 Task: Learn more about a sales navigator core.
Action: Mouse moved to (847, 113)
Screenshot: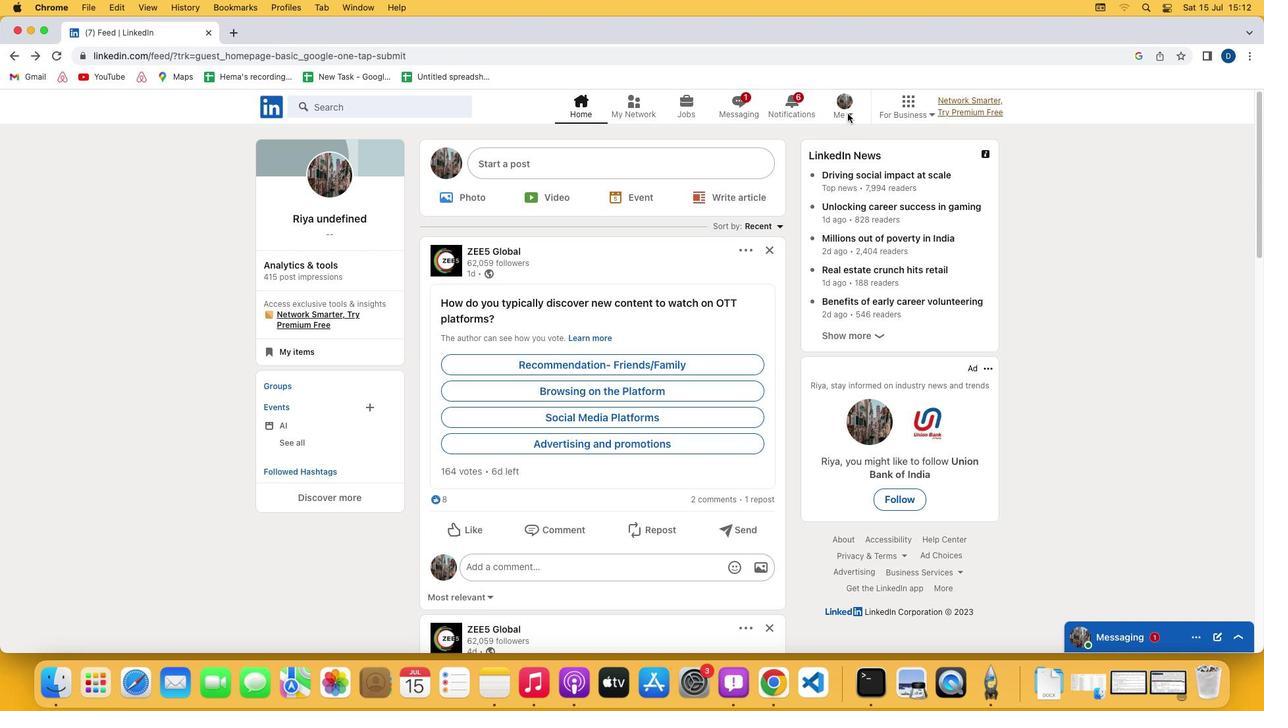 
Action: Mouse pressed left at (847, 113)
Screenshot: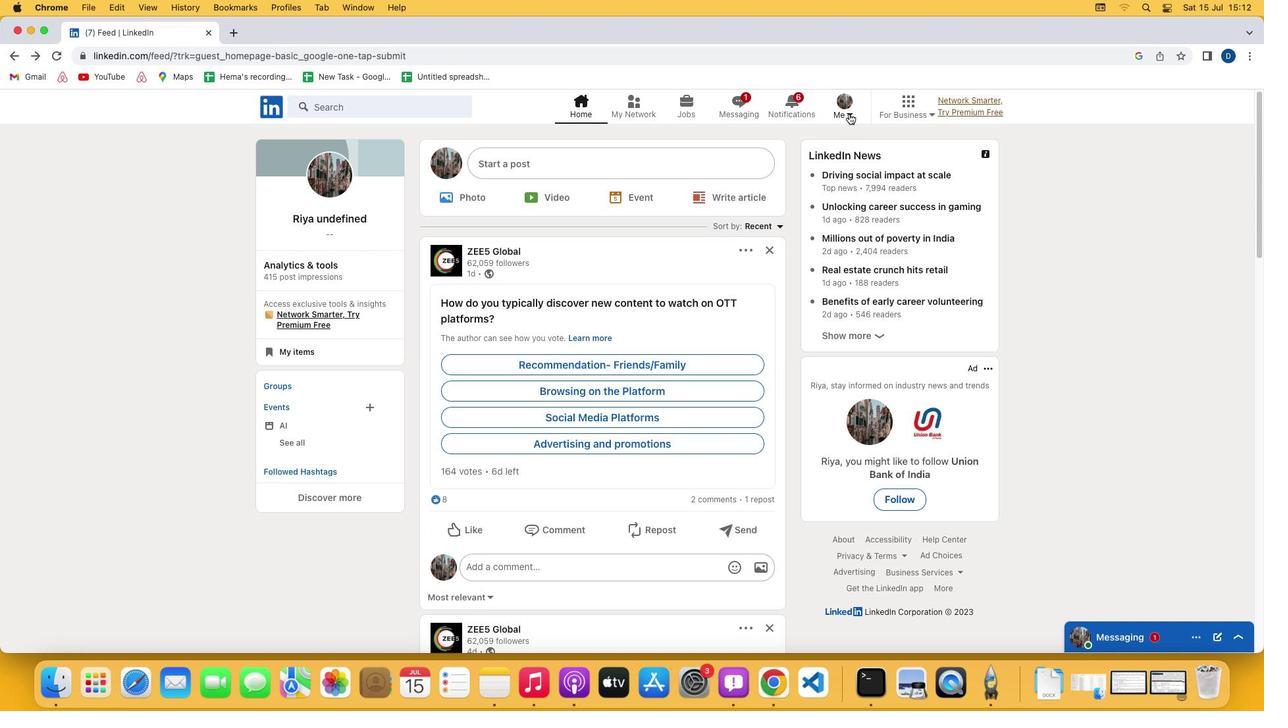 
Action: Mouse moved to (848, 113)
Screenshot: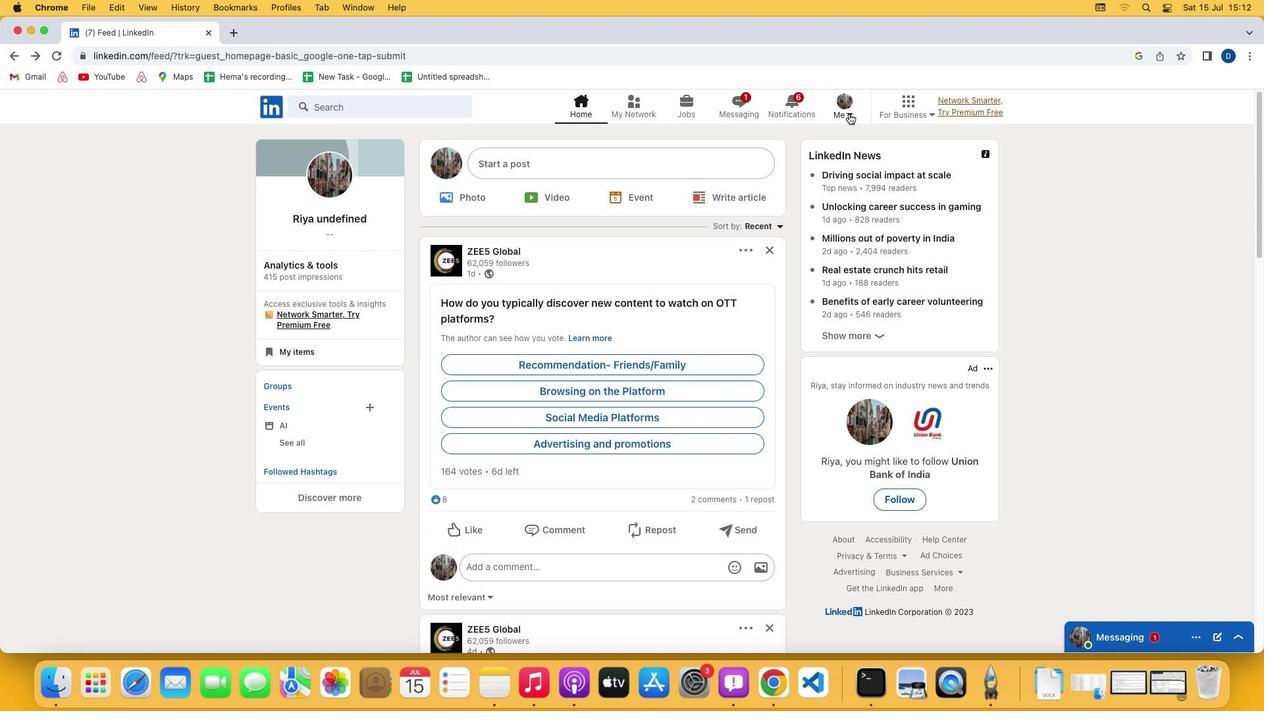 
Action: Mouse pressed left at (848, 113)
Screenshot: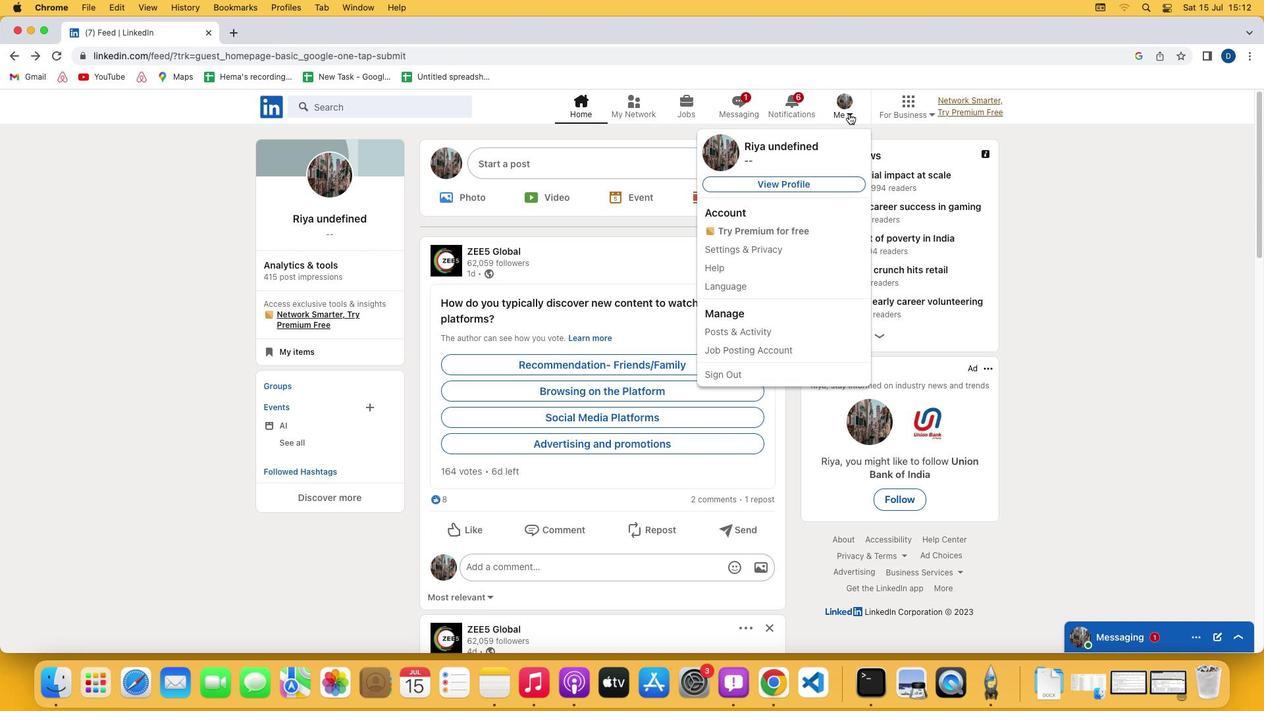 
Action: Mouse moved to (731, 248)
Screenshot: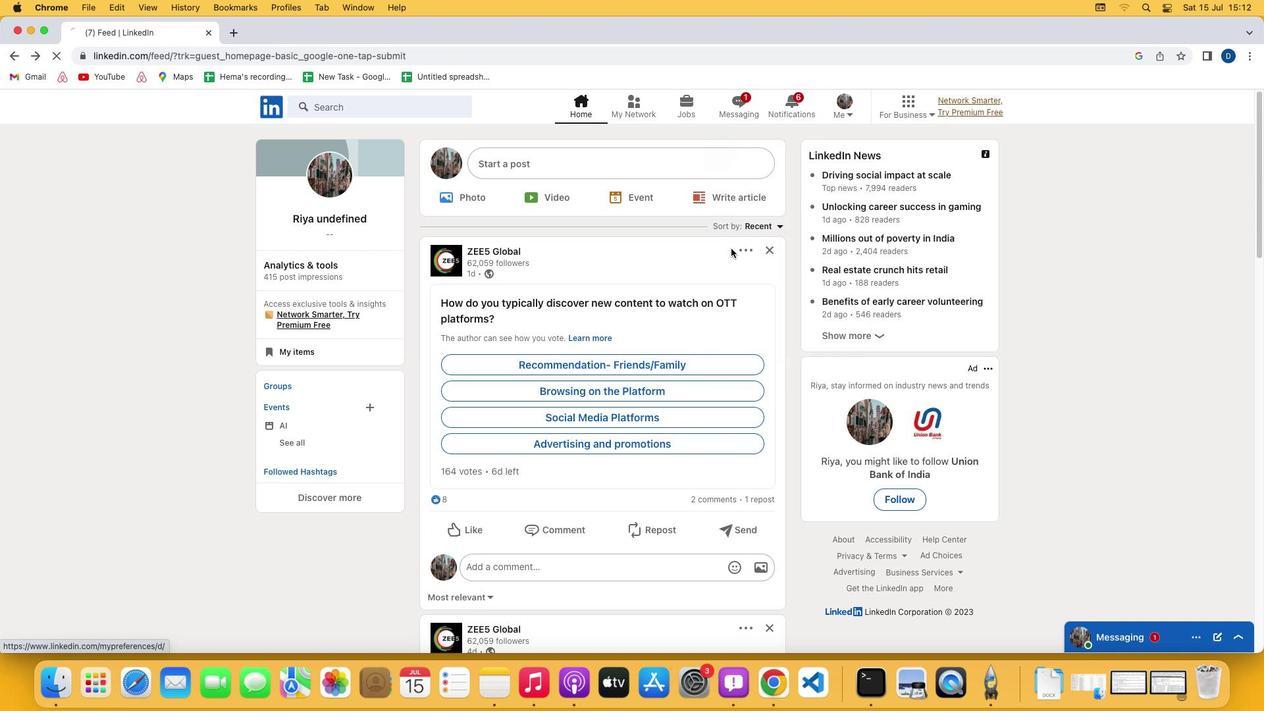 
Action: Mouse pressed left at (731, 248)
Screenshot: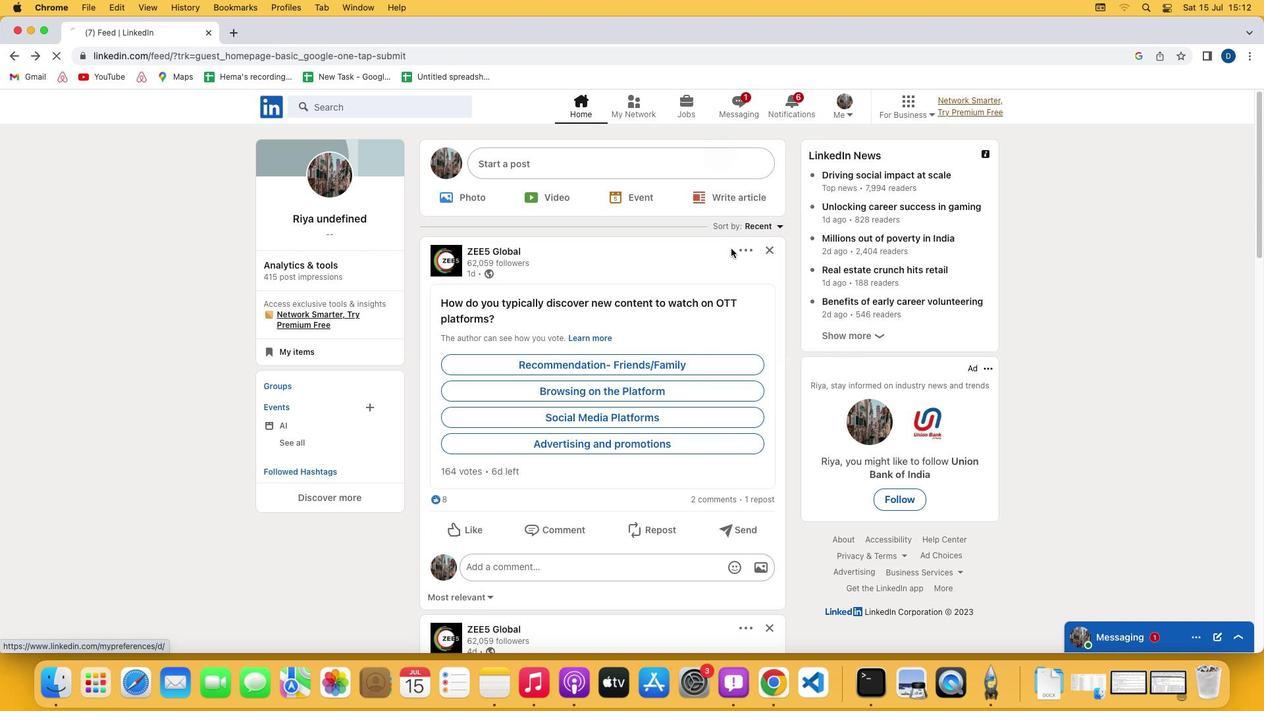 
Action: Mouse moved to (677, 352)
Screenshot: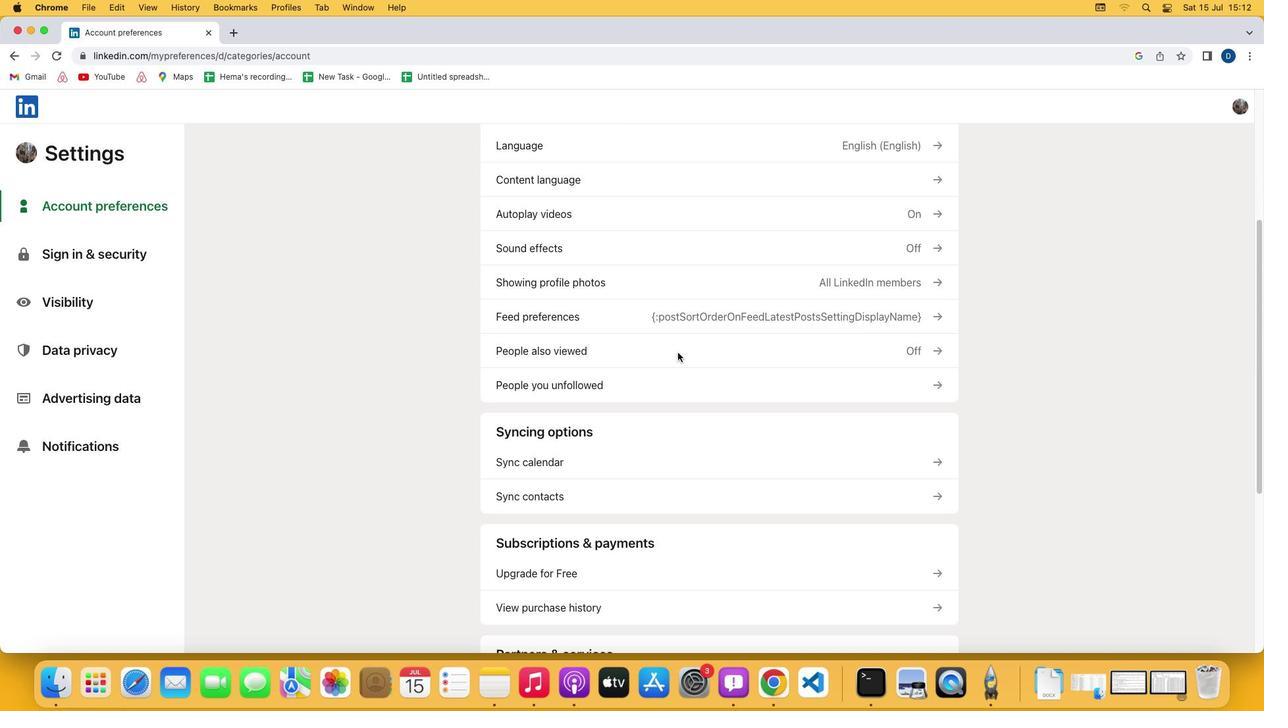 
Action: Mouse scrolled (677, 352) with delta (0, 0)
Screenshot: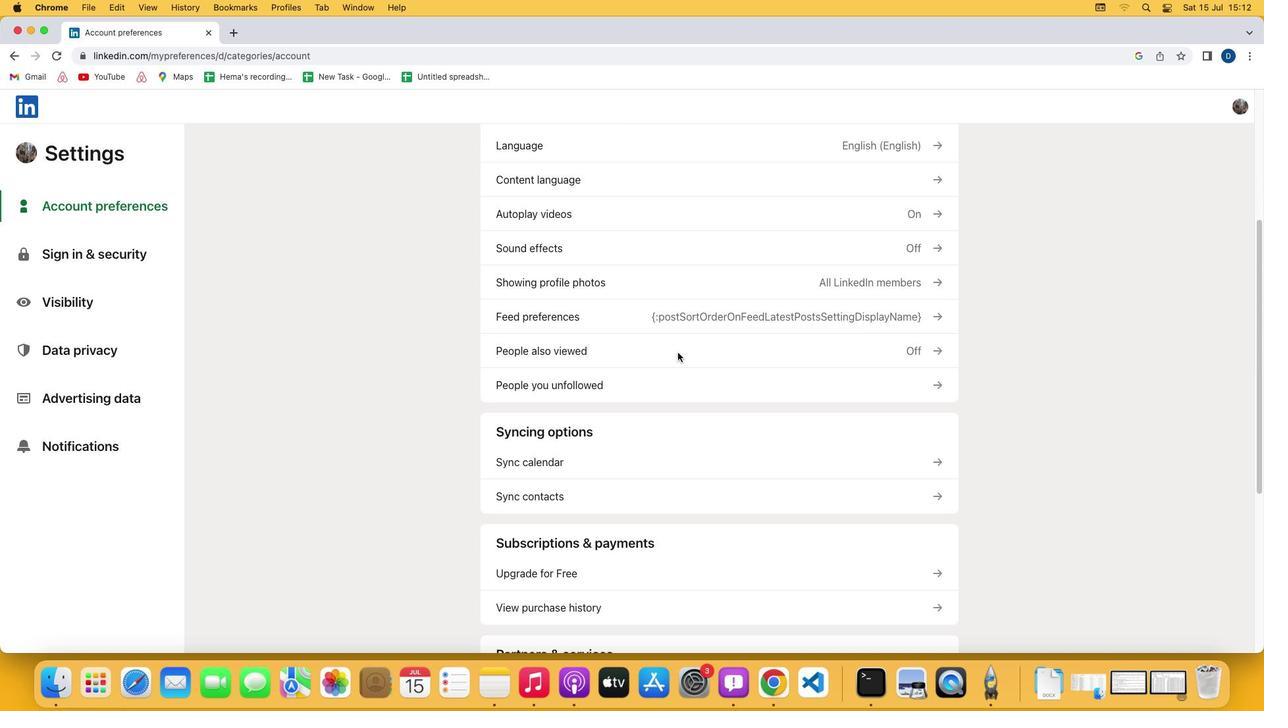 
Action: Mouse scrolled (677, 352) with delta (0, 0)
Screenshot: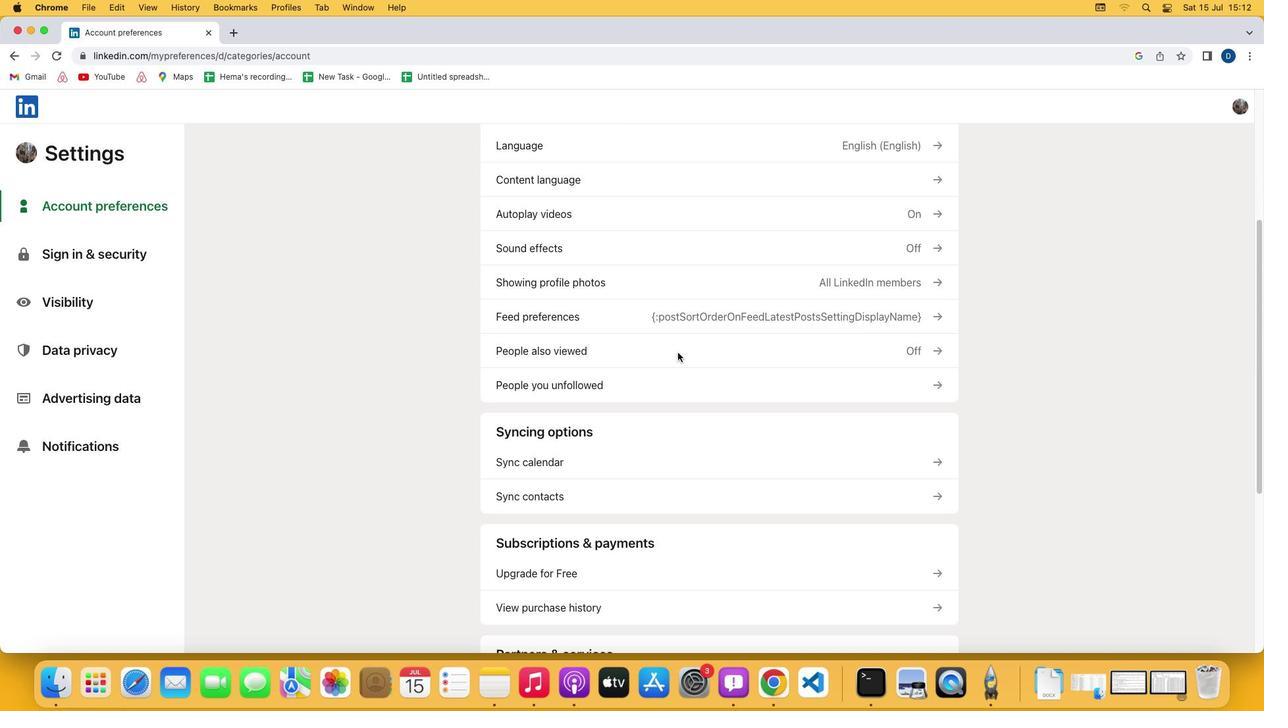 
Action: Mouse scrolled (677, 352) with delta (0, -1)
Screenshot: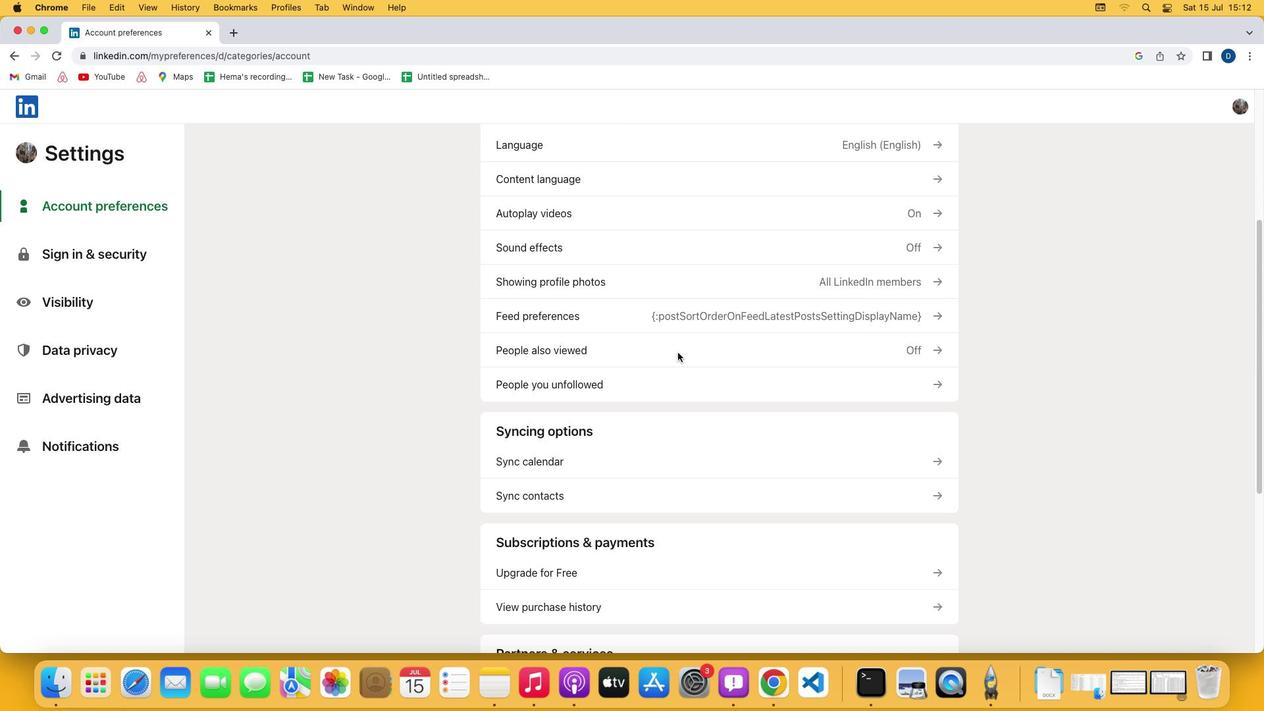 
Action: Mouse scrolled (677, 352) with delta (0, -3)
Screenshot: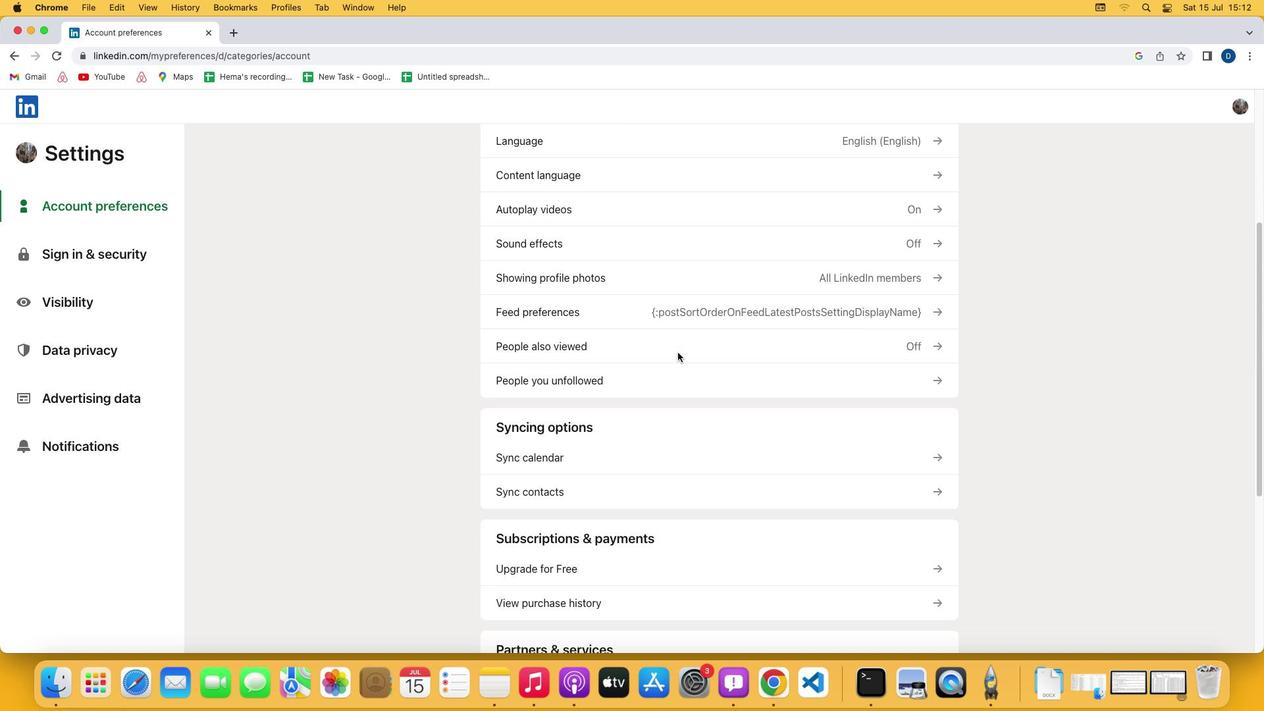 
Action: Mouse scrolled (677, 352) with delta (0, 0)
Screenshot: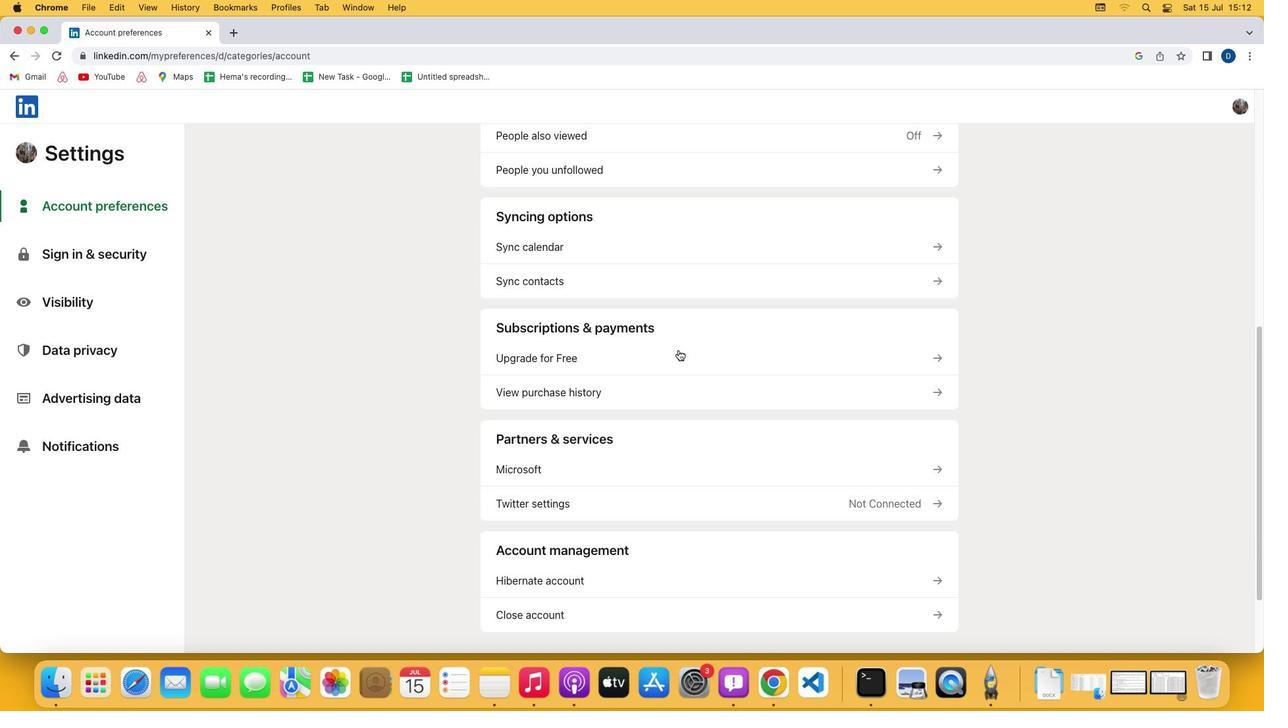 
Action: Mouse scrolled (677, 352) with delta (0, 0)
Screenshot: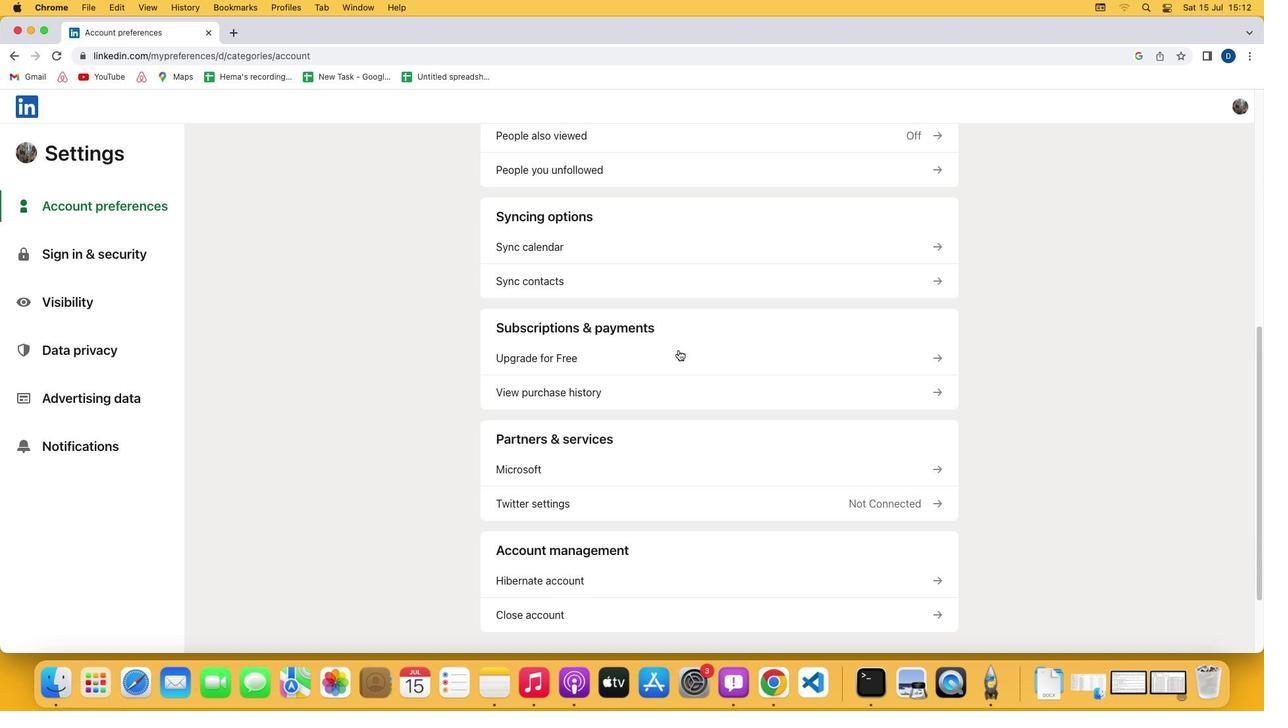 
Action: Mouse scrolled (677, 352) with delta (0, -1)
Screenshot: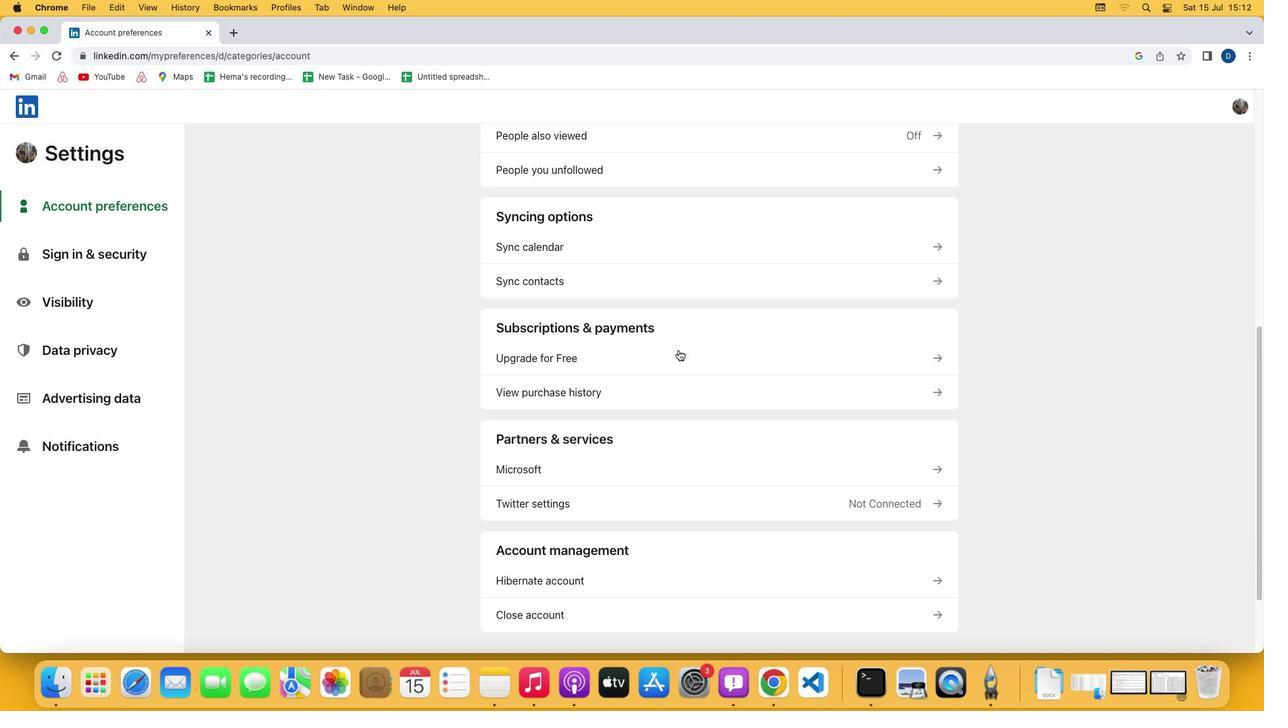 
Action: Mouse scrolled (677, 352) with delta (0, -1)
Screenshot: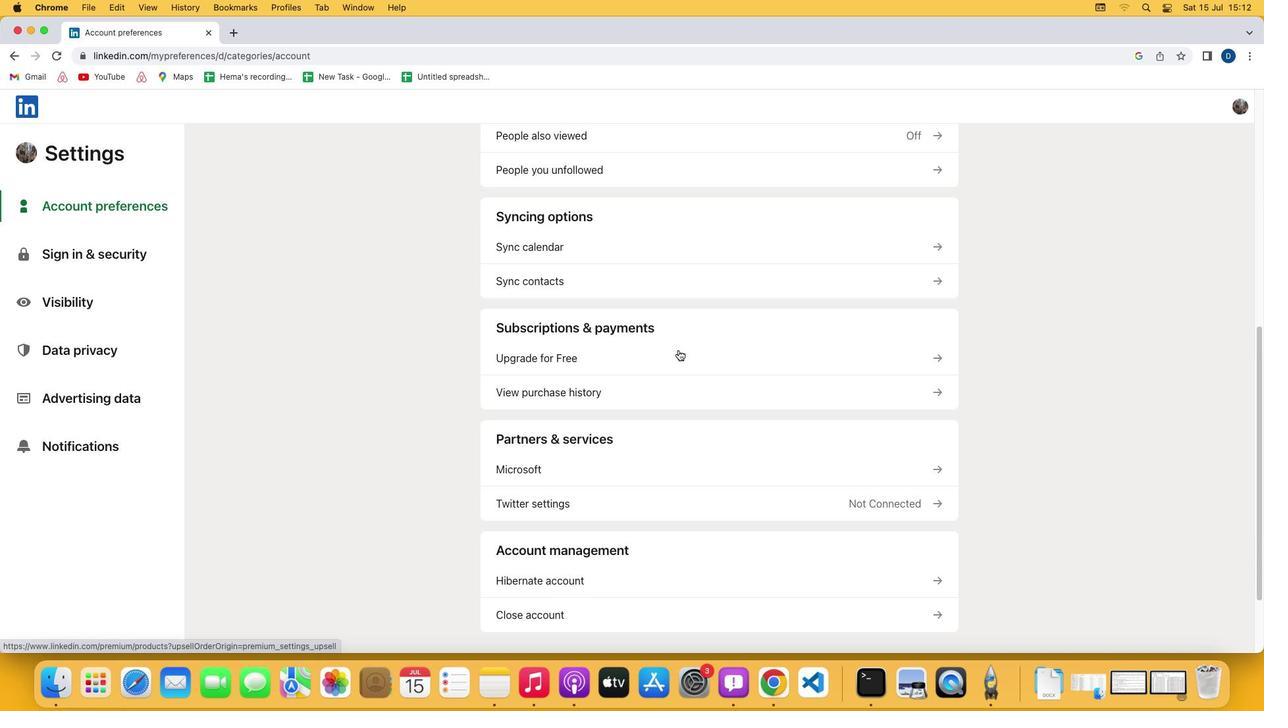 
Action: Mouse moved to (678, 349)
Screenshot: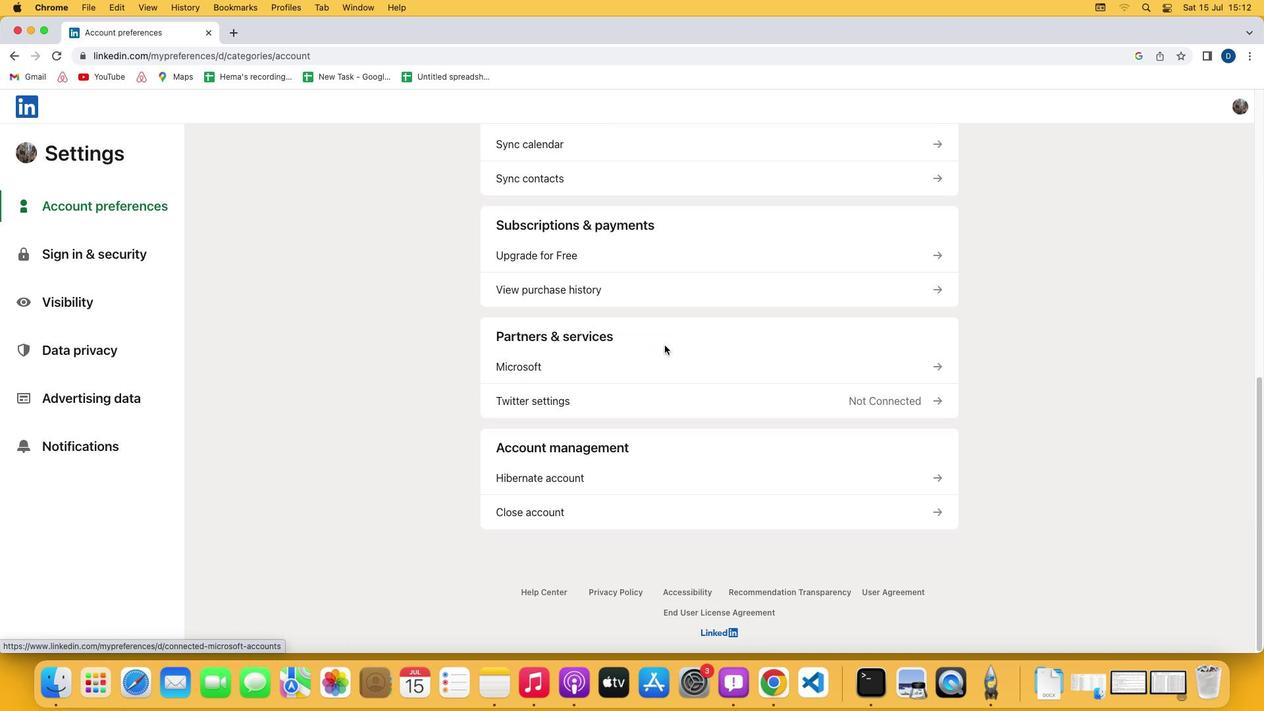 
Action: Mouse scrolled (678, 349) with delta (0, 0)
Screenshot: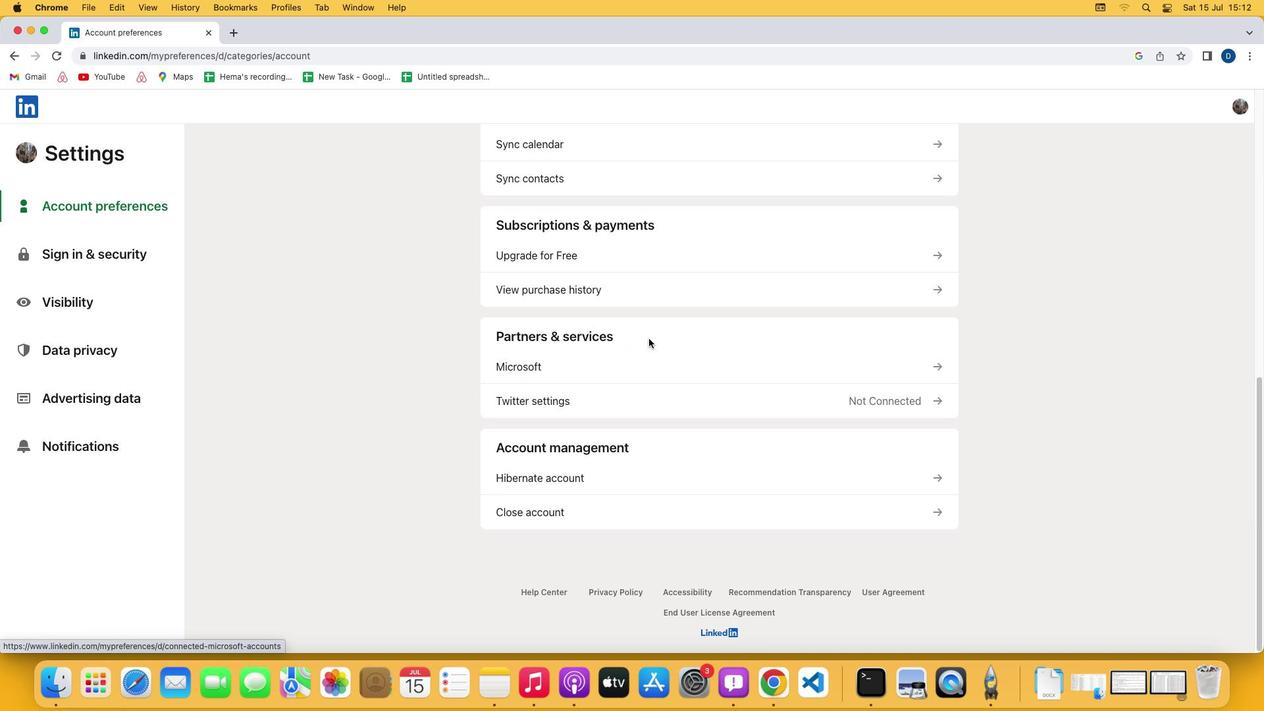 
Action: Mouse scrolled (678, 349) with delta (0, 0)
Screenshot: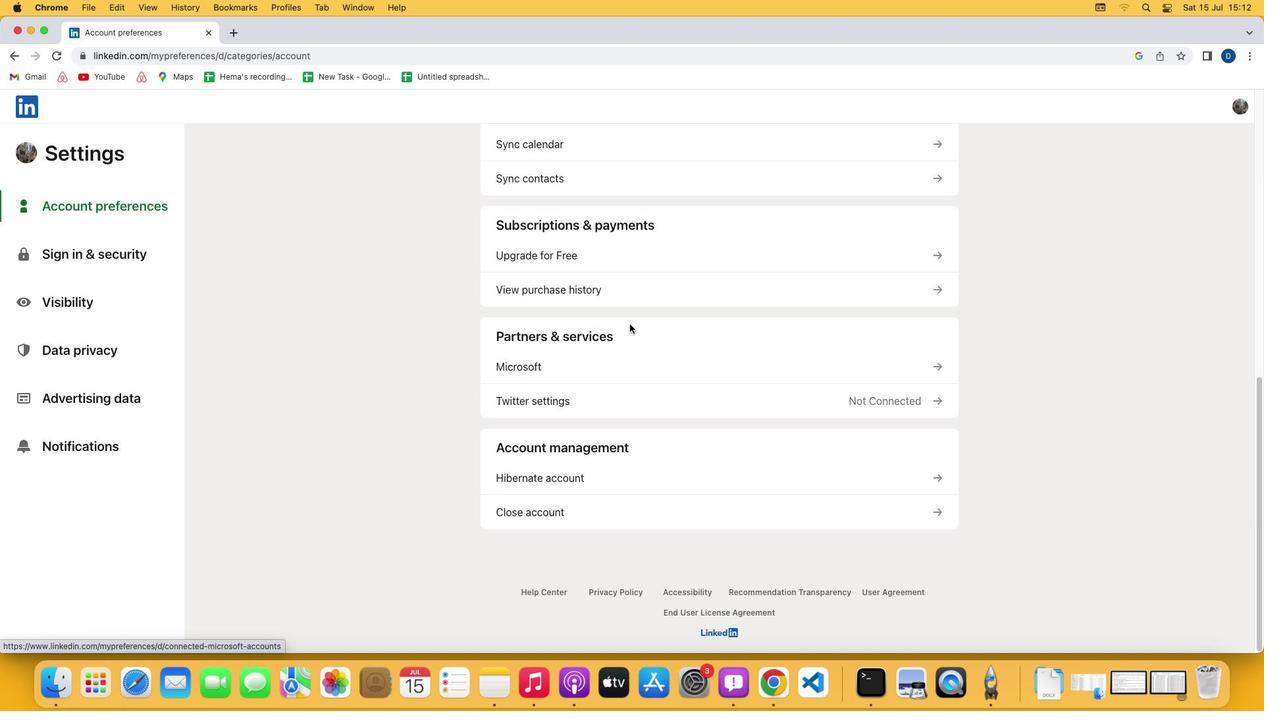 
Action: Mouse scrolled (678, 349) with delta (0, -1)
Screenshot: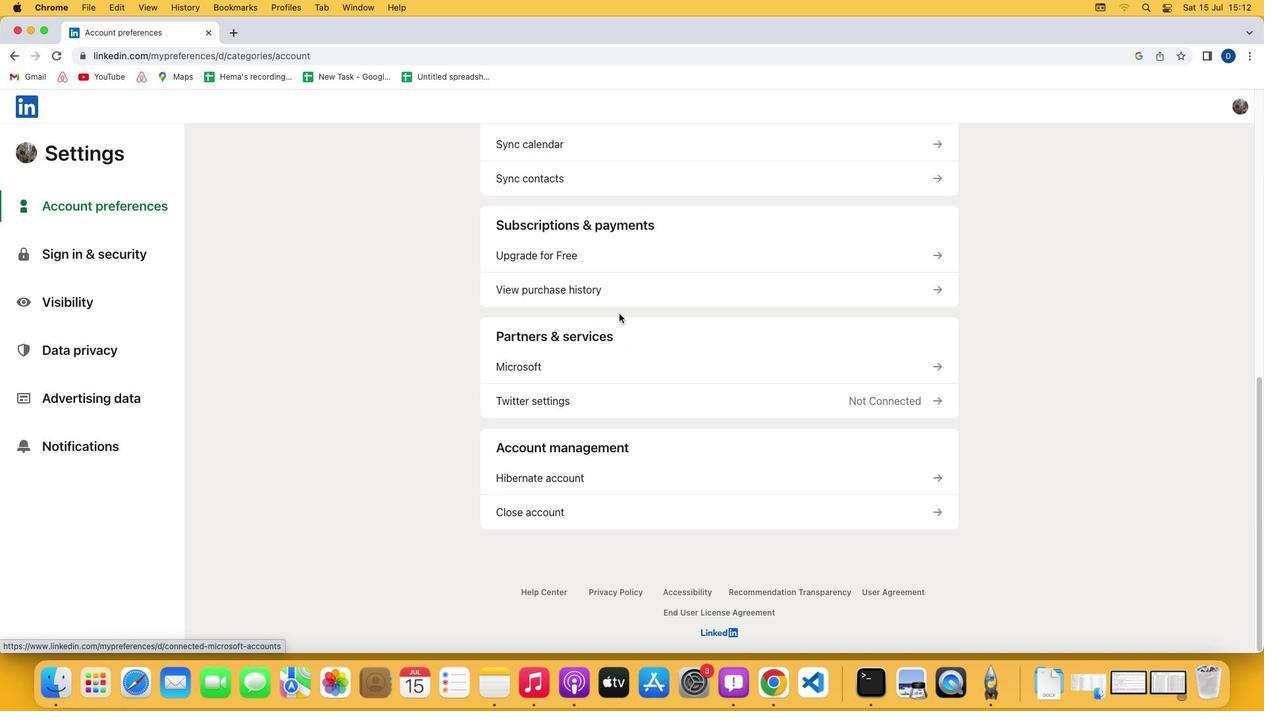 
Action: Mouse moved to (600, 263)
Screenshot: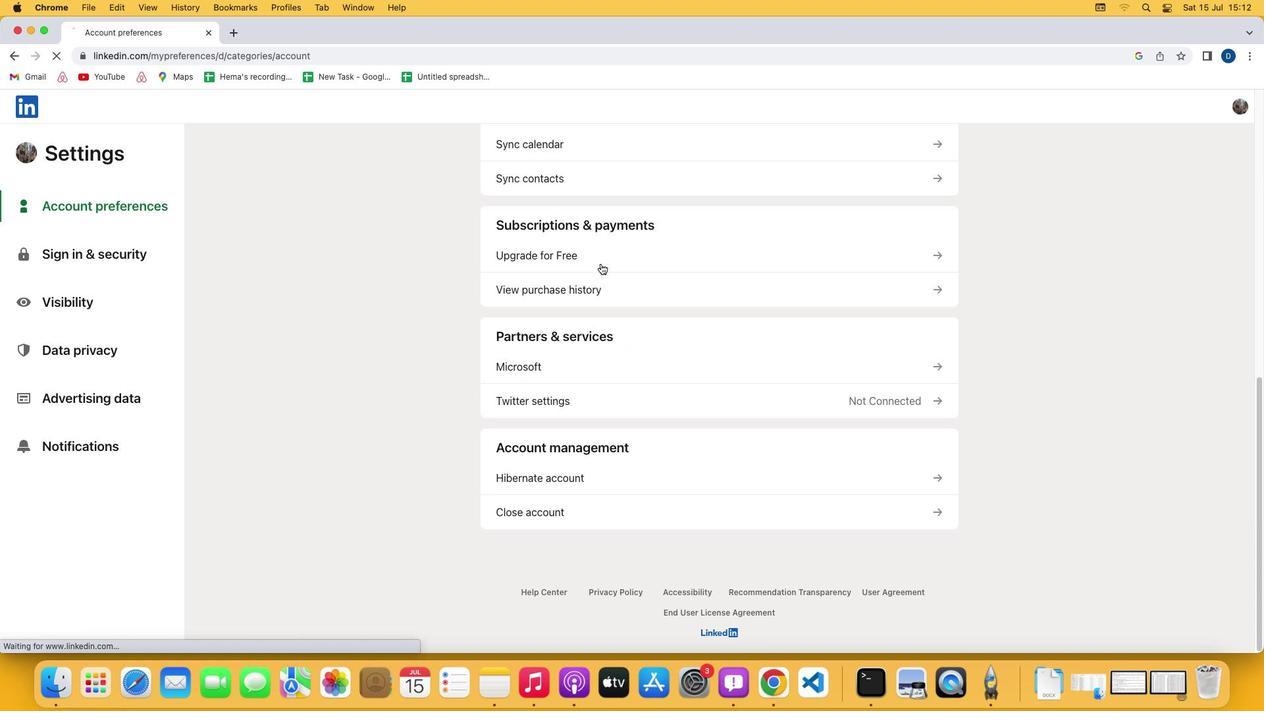 
Action: Mouse pressed left at (600, 263)
Screenshot: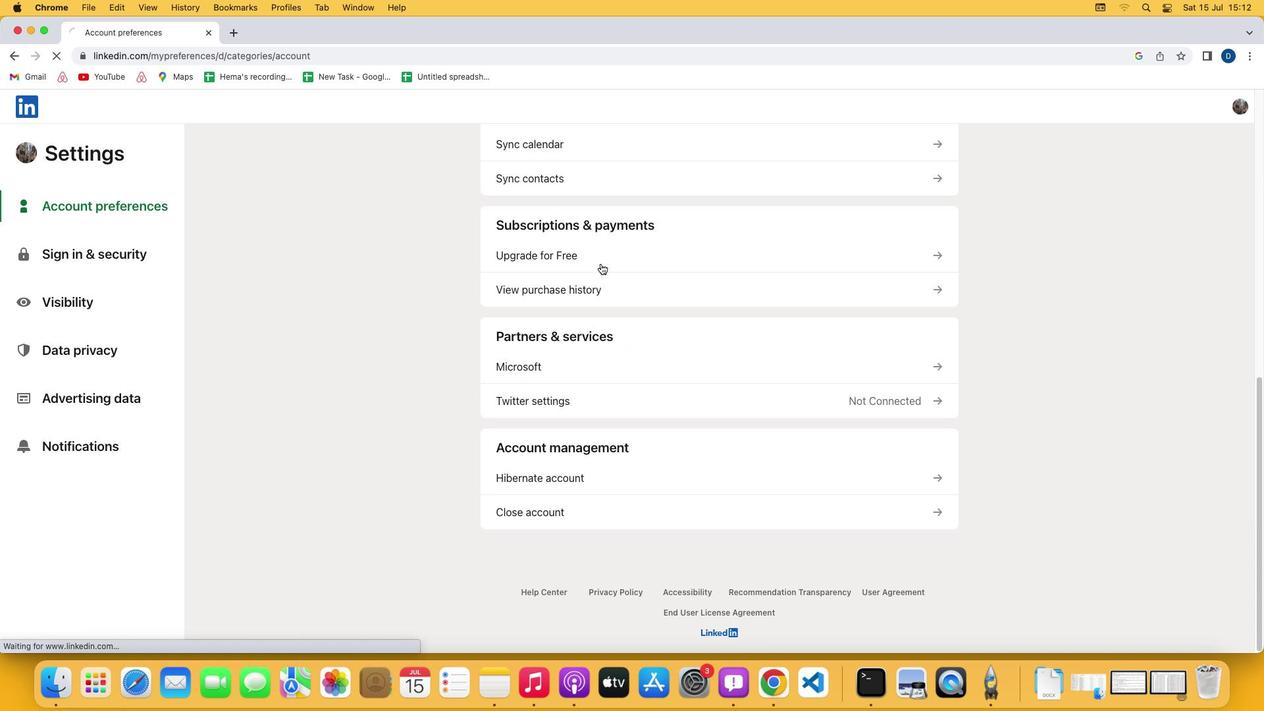 
Action: Mouse moved to (510, 357)
Screenshot: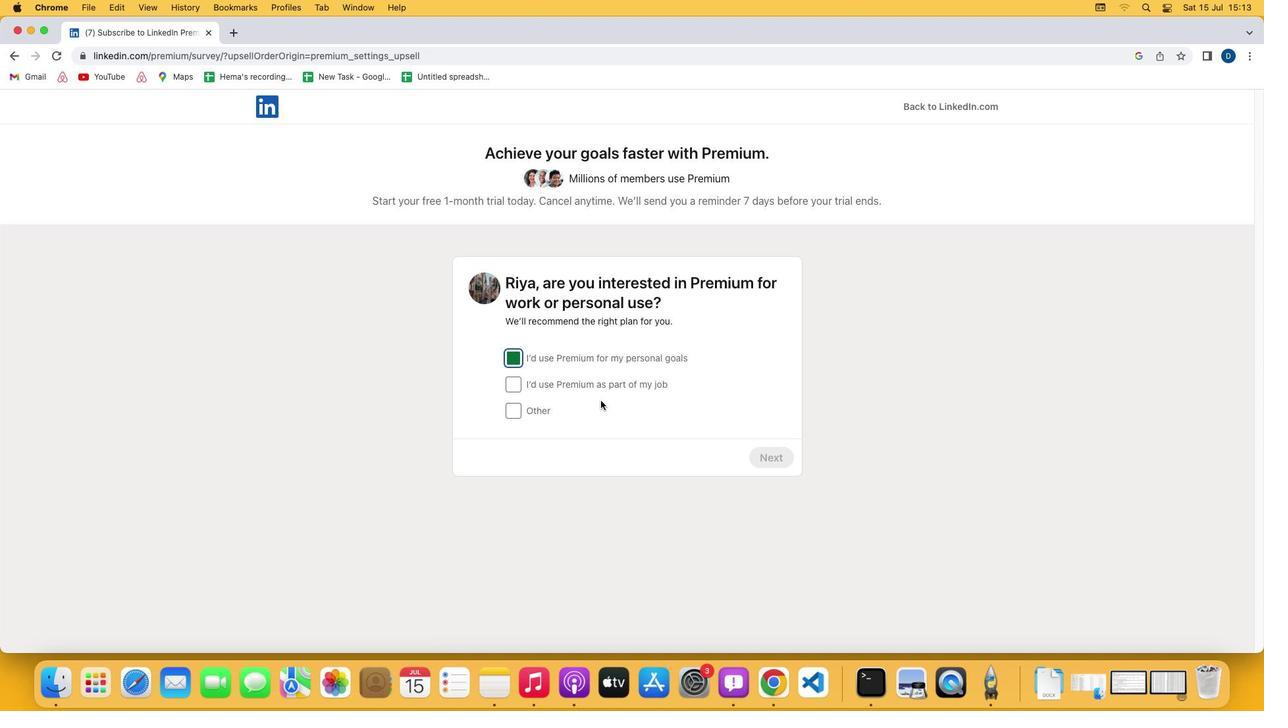 
Action: Mouse pressed left at (510, 357)
Screenshot: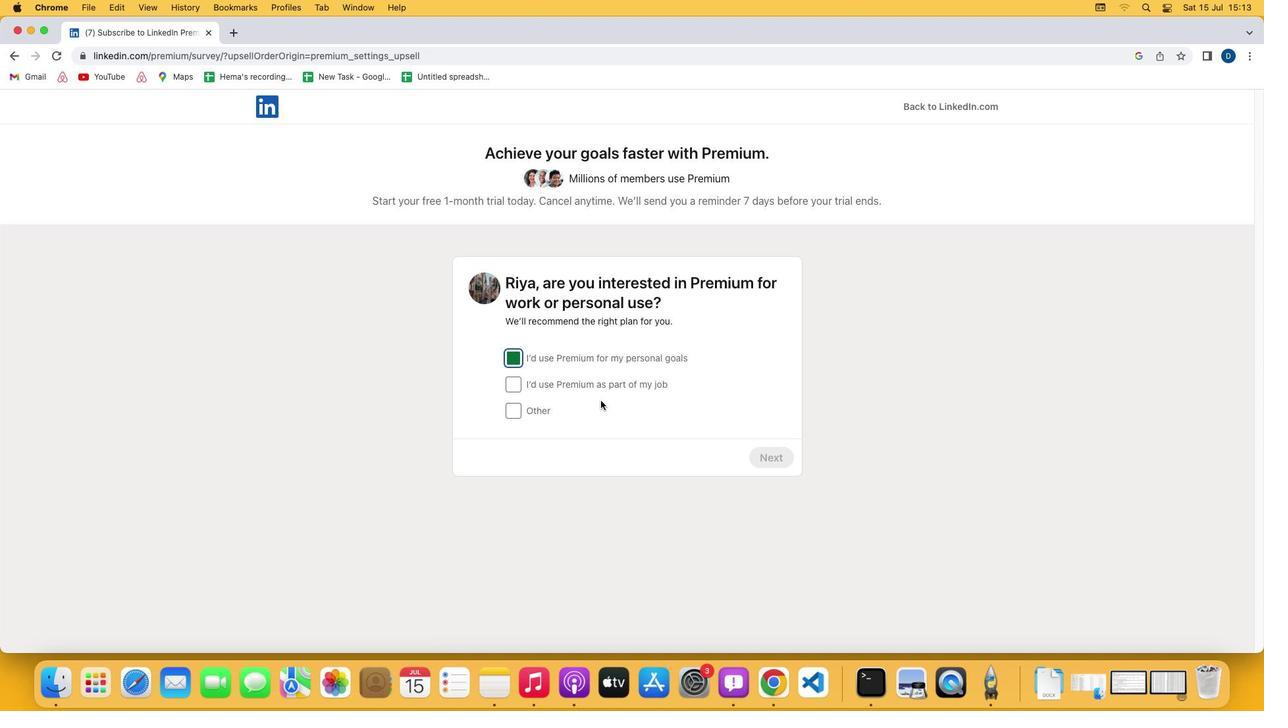 
Action: Mouse moved to (773, 458)
Screenshot: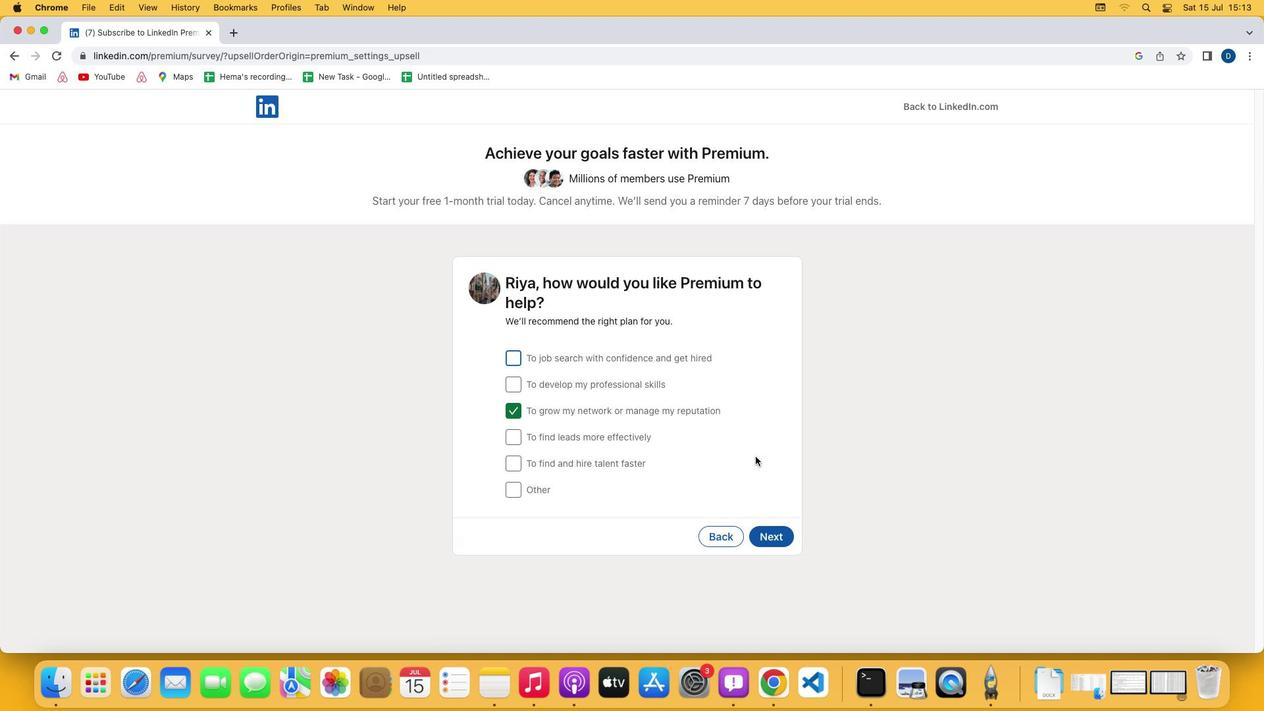 
Action: Mouse pressed left at (773, 458)
Screenshot: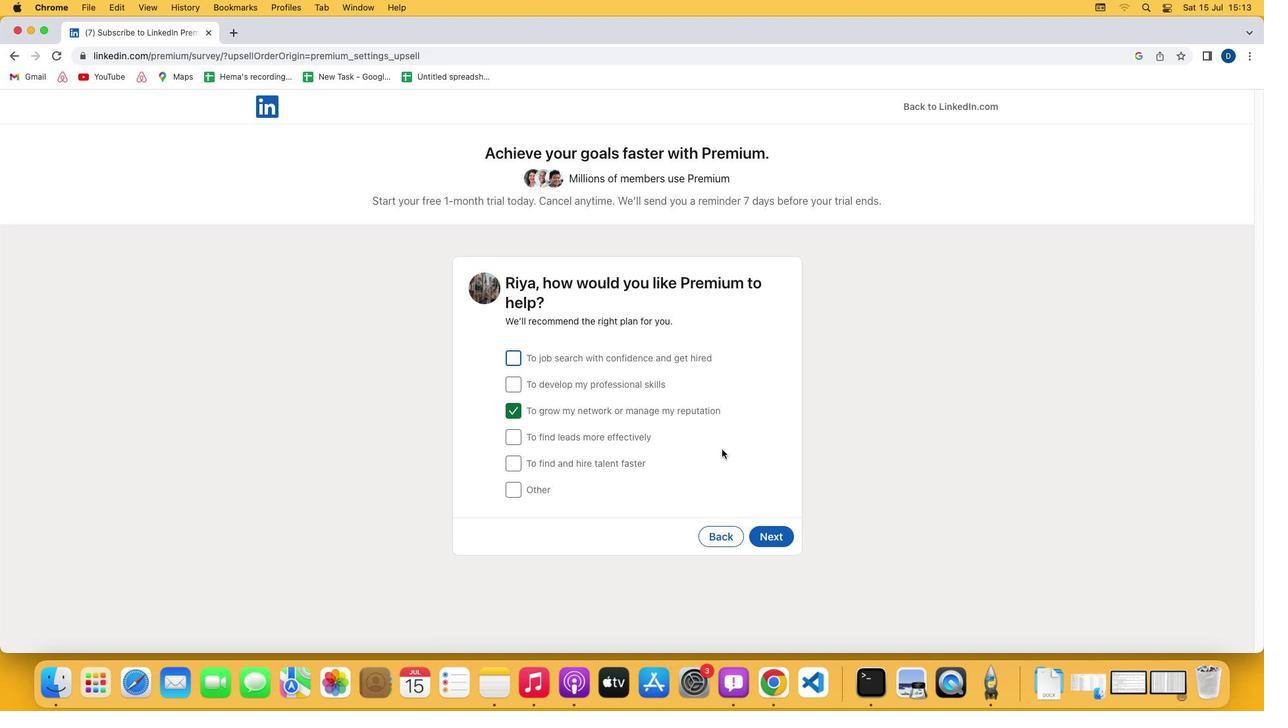 
Action: Mouse moved to (759, 541)
Screenshot: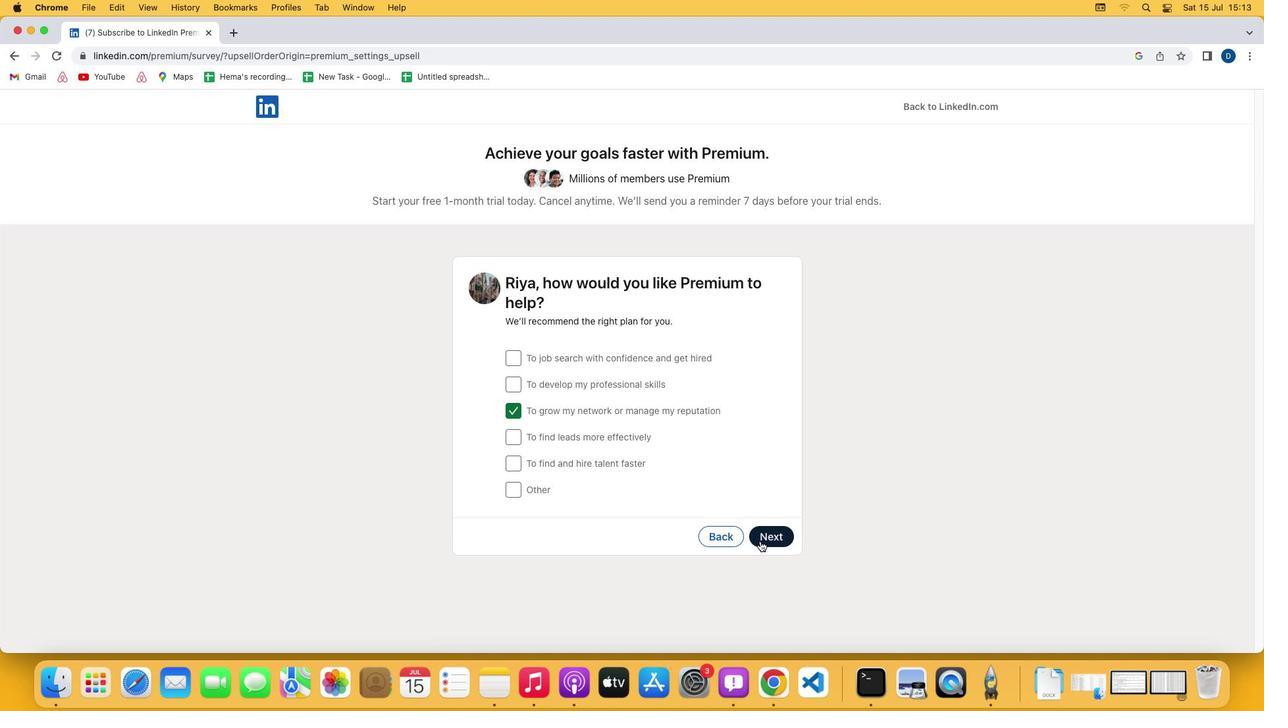 
Action: Mouse pressed left at (759, 541)
Screenshot: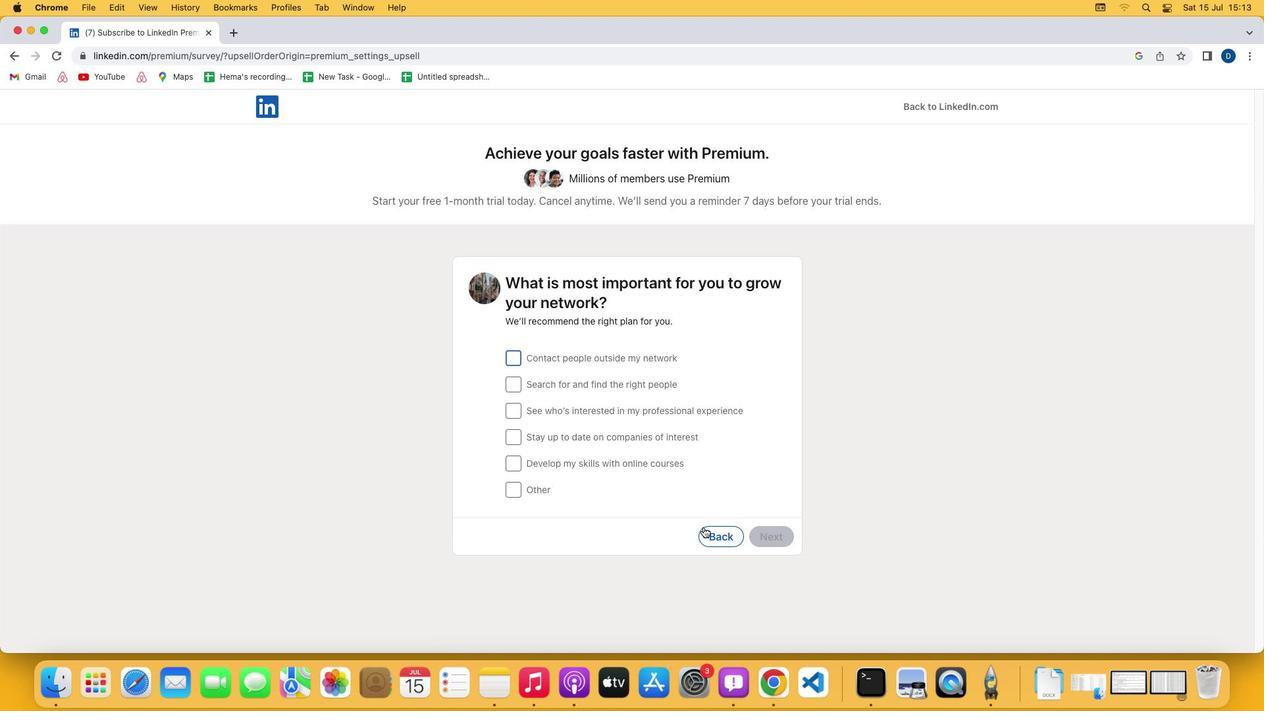 
Action: Mouse moved to (513, 412)
Screenshot: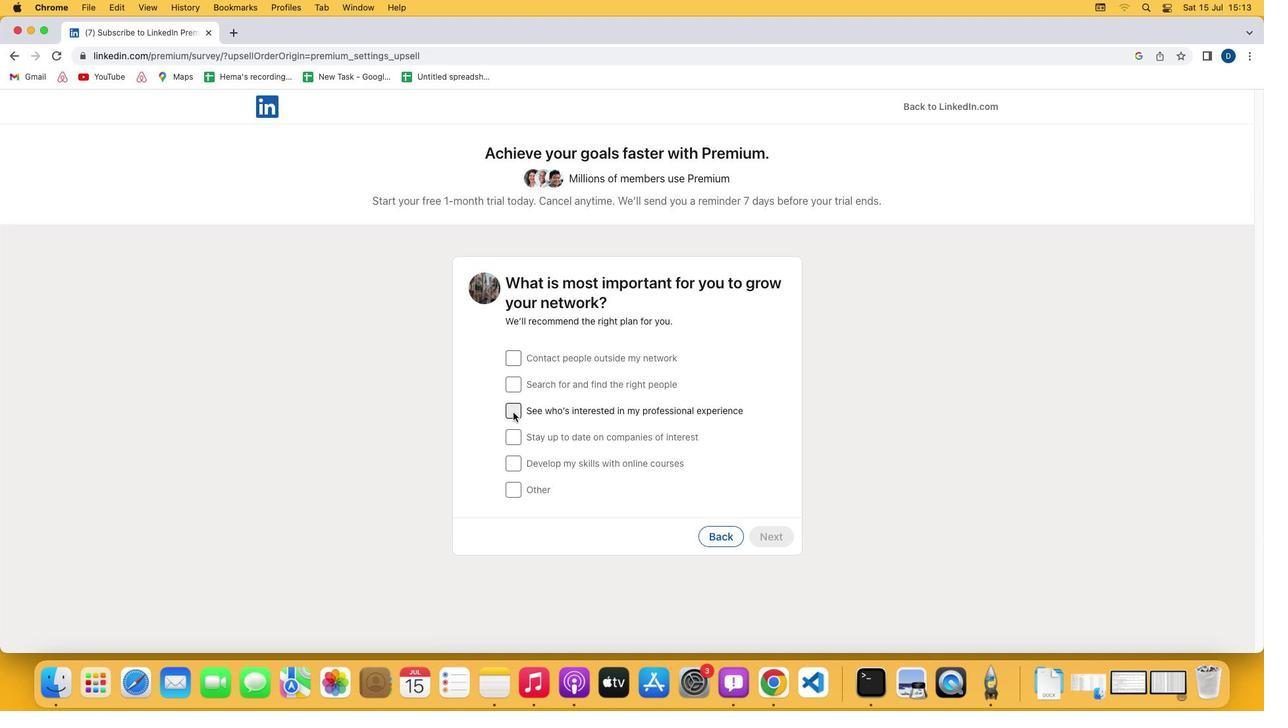 
Action: Mouse pressed left at (513, 412)
Screenshot: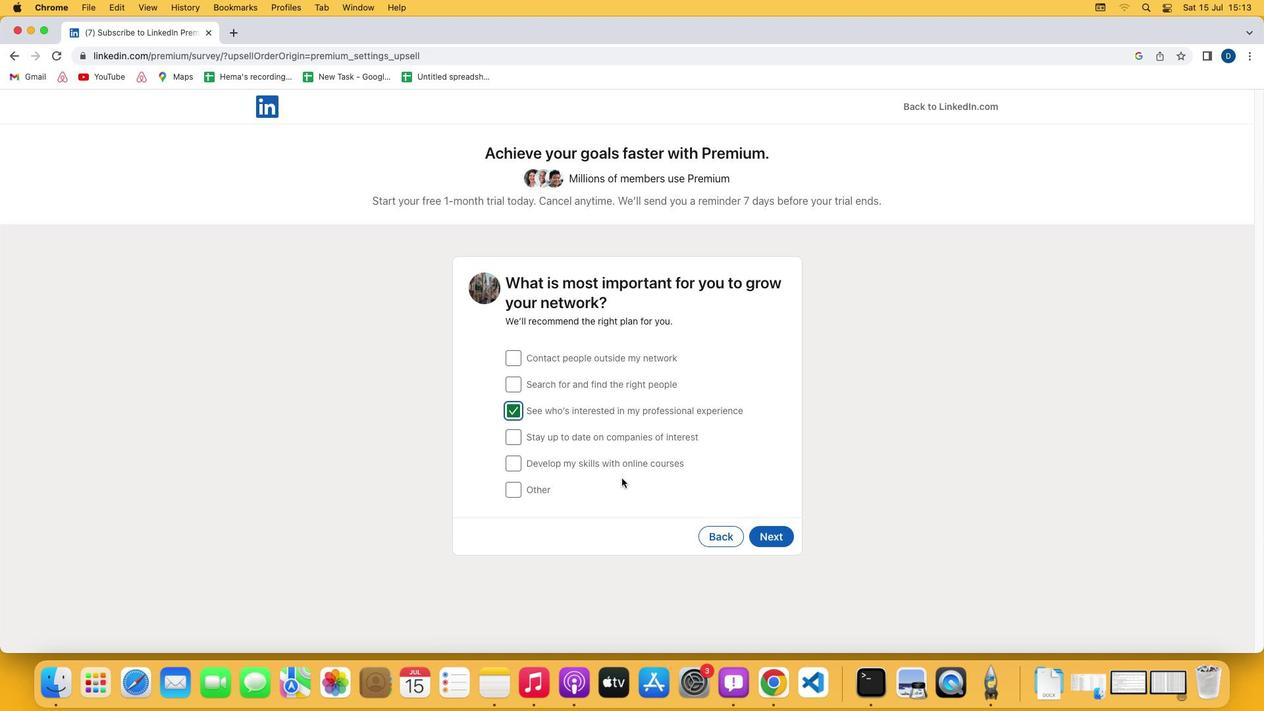 
Action: Mouse moved to (771, 535)
Screenshot: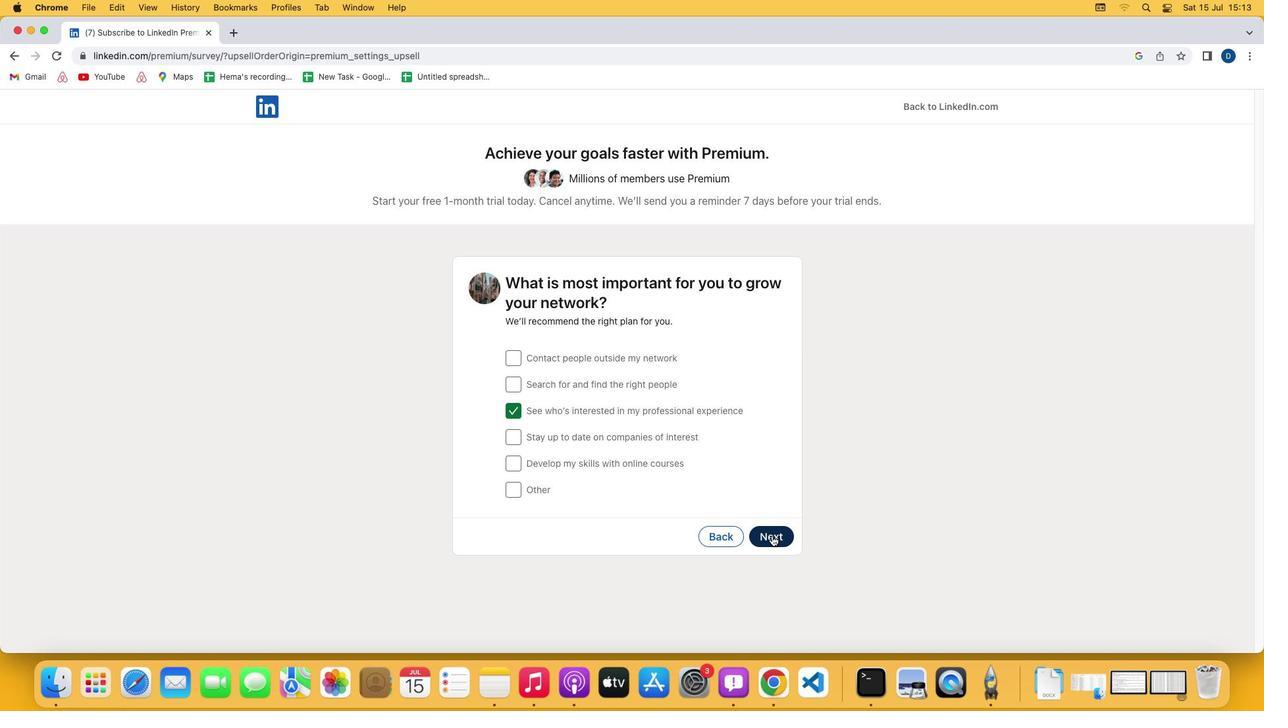 
Action: Mouse pressed left at (771, 535)
Screenshot: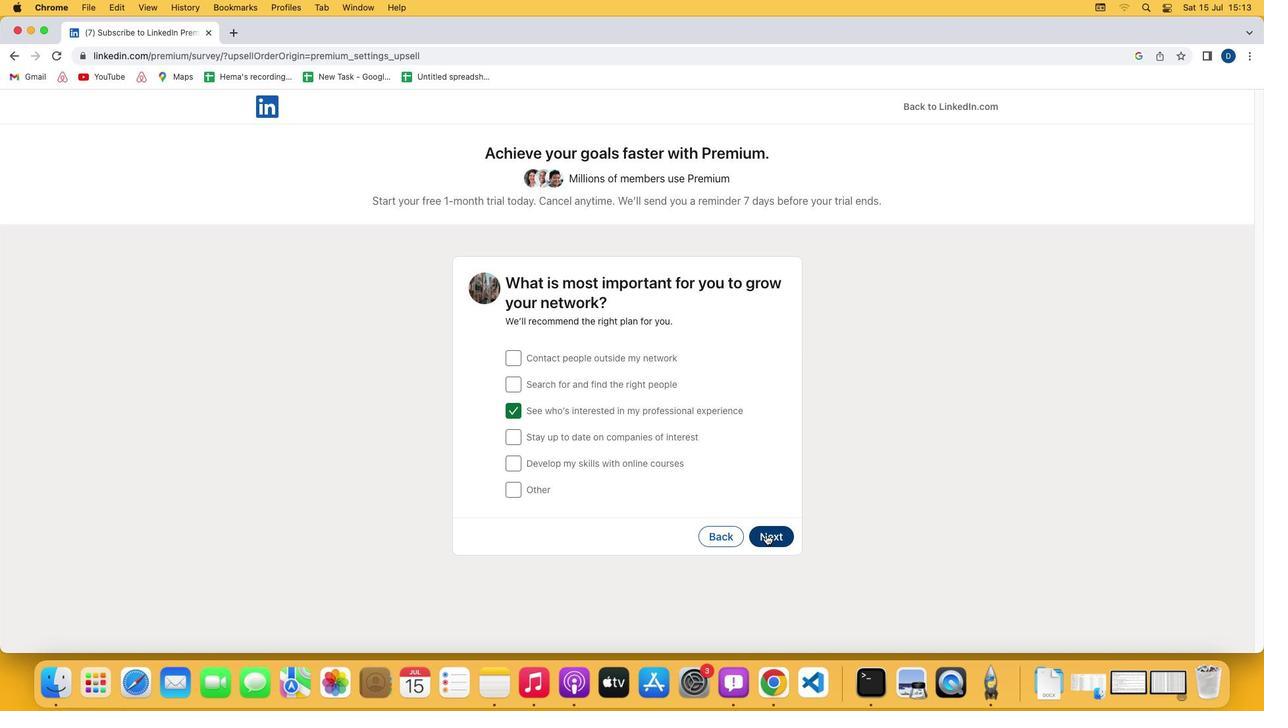 
Action: Mouse moved to (335, 641)
Screenshot: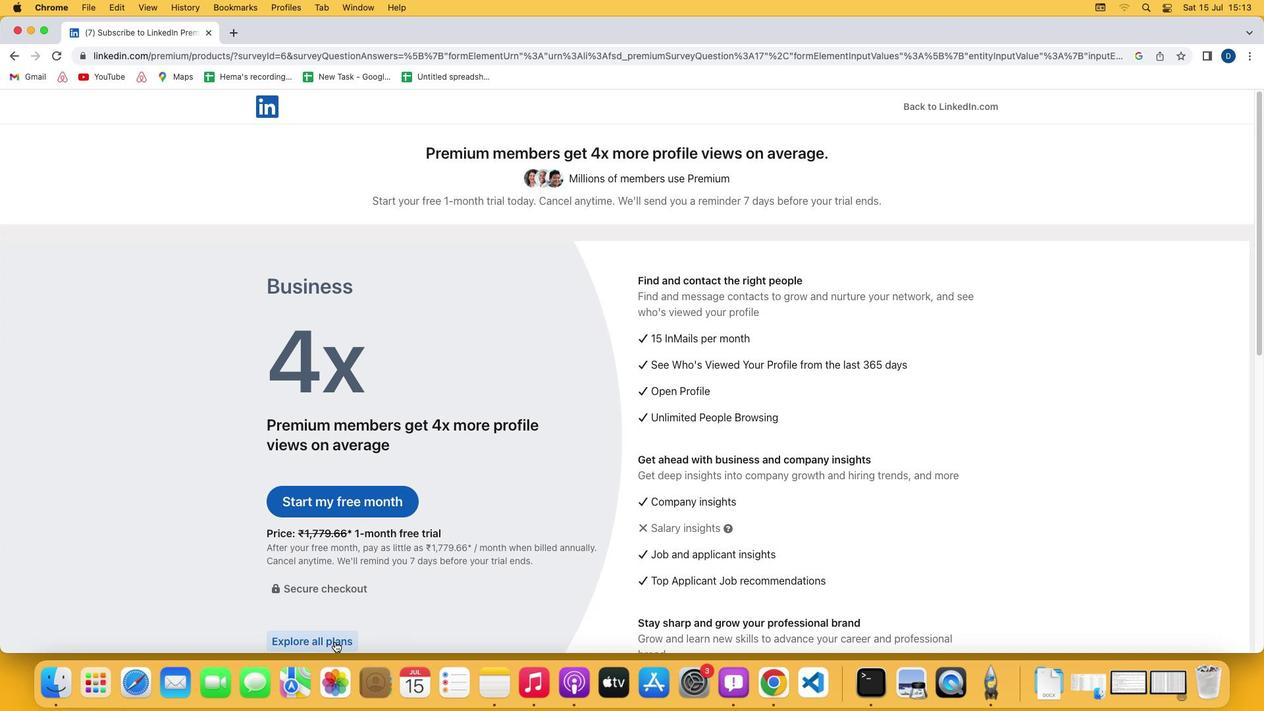 
Action: Mouse pressed left at (335, 641)
Screenshot: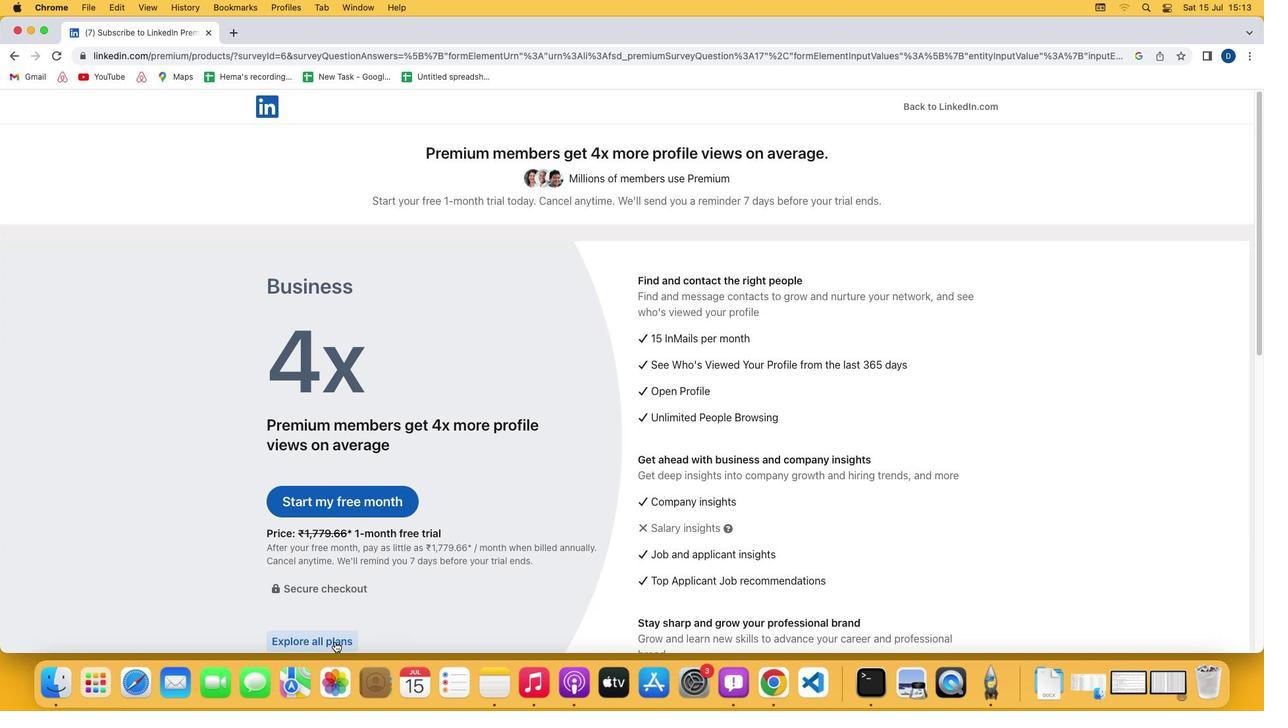 
Action: Mouse moved to (701, 545)
Screenshot: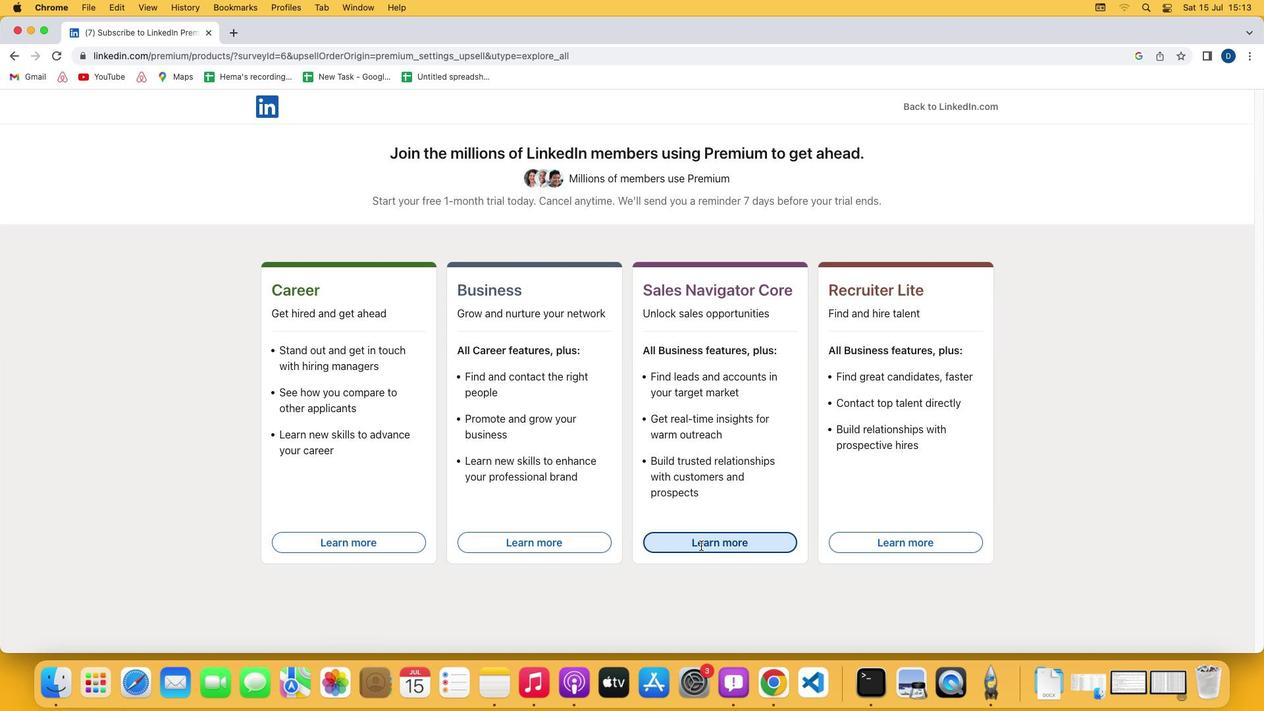 
Action: Mouse pressed left at (701, 545)
Screenshot: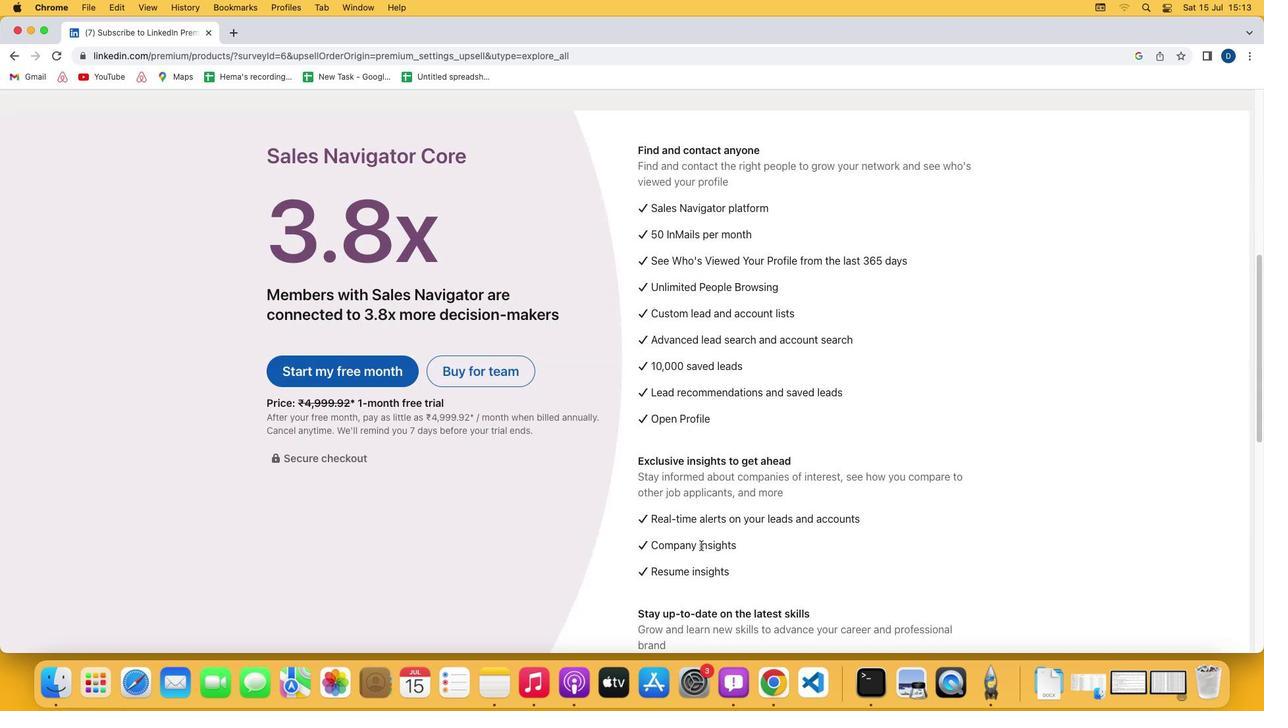 
